 Task: Create a rule from the Agile list, Priority changed -> Complete task in the project AgileExpert if Priority Cleared then Complete Task
Action: Mouse moved to (43, 379)
Screenshot: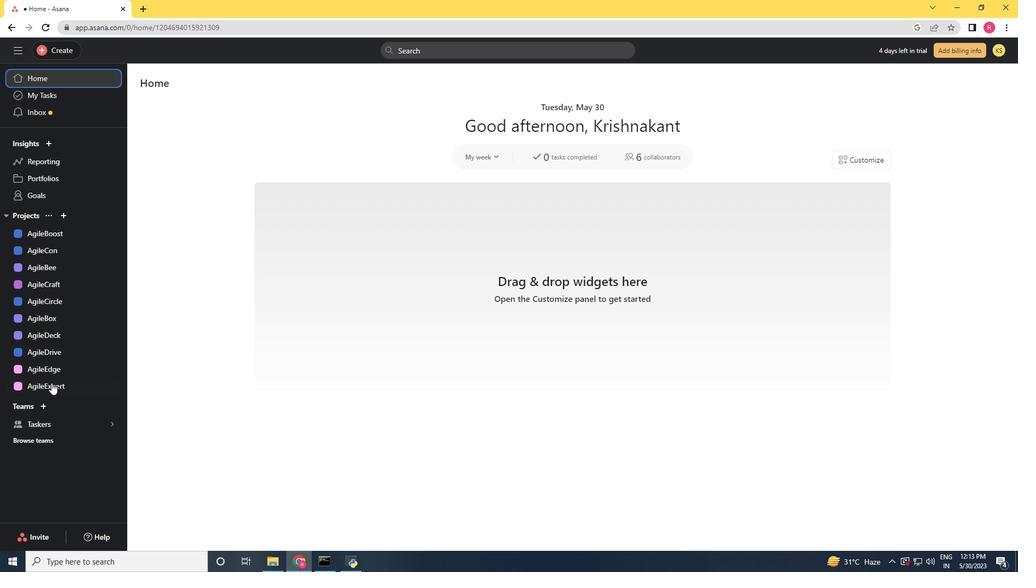 
Action: Mouse pressed left at (43, 379)
Screenshot: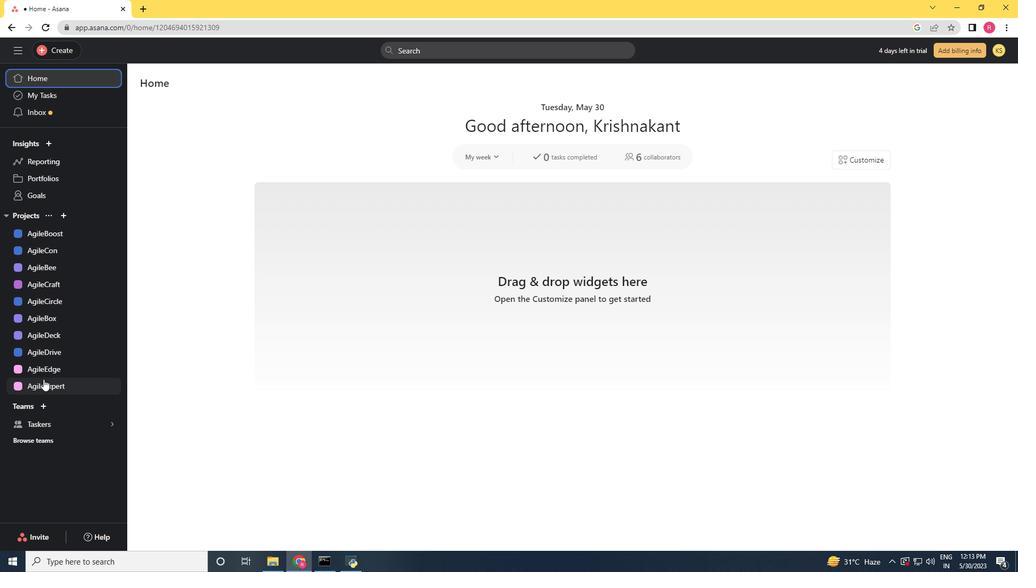
Action: Mouse moved to (974, 90)
Screenshot: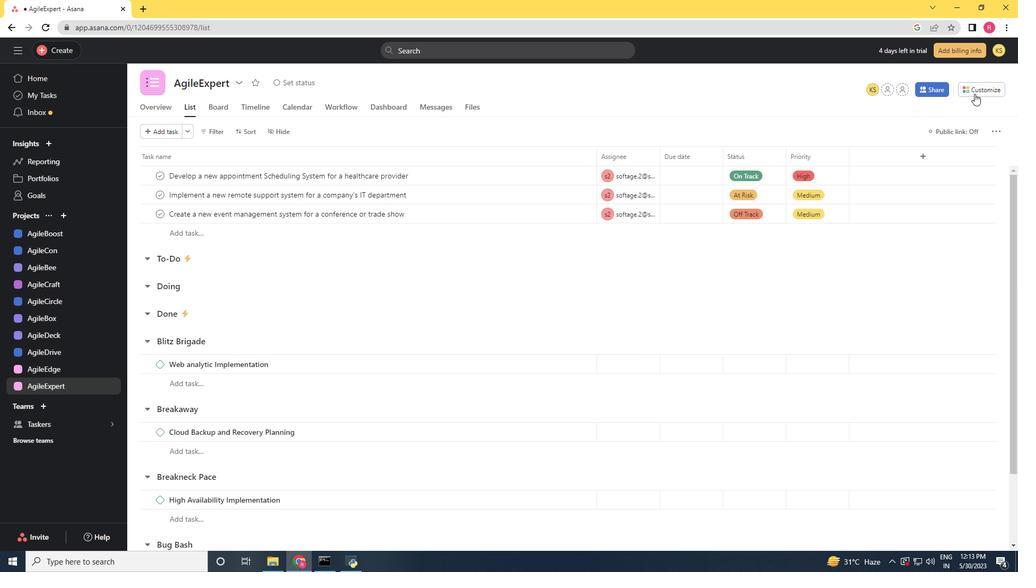 
Action: Mouse pressed left at (974, 90)
Screenshot: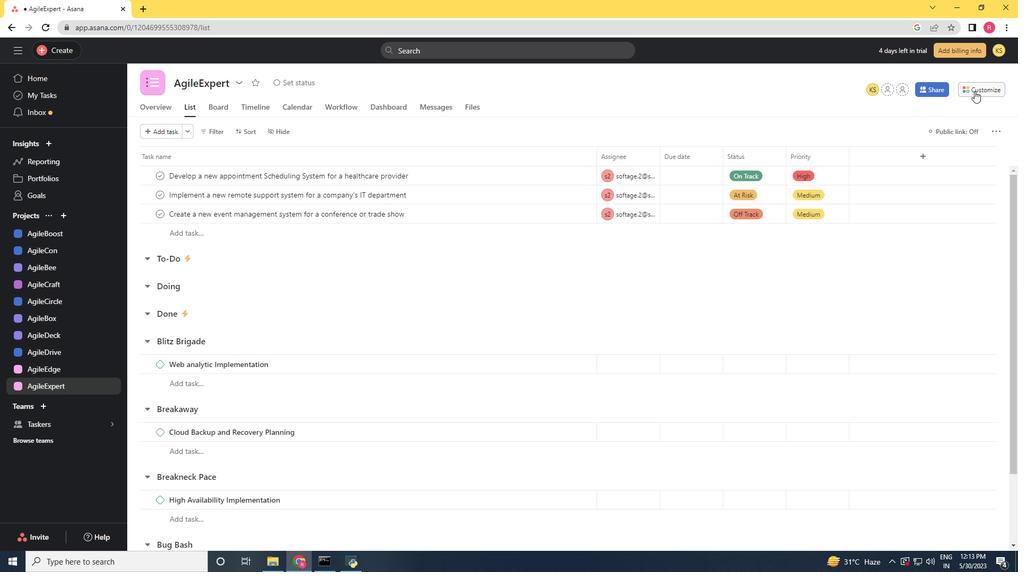 
Action: Mouse moved to (800, 221)
Screenshot: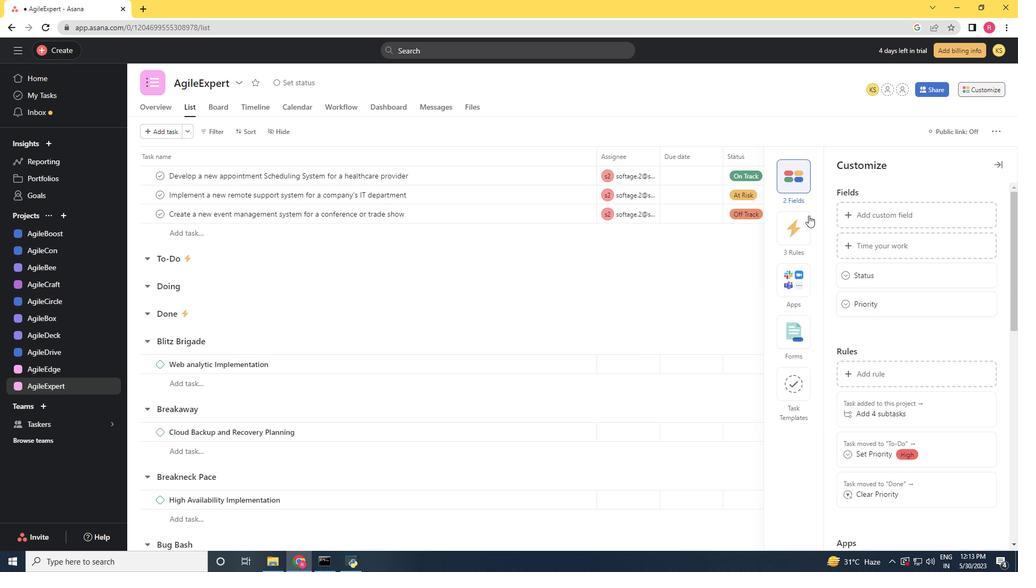 
Action: Mouse pressed left at (800, 221)
Screenshot: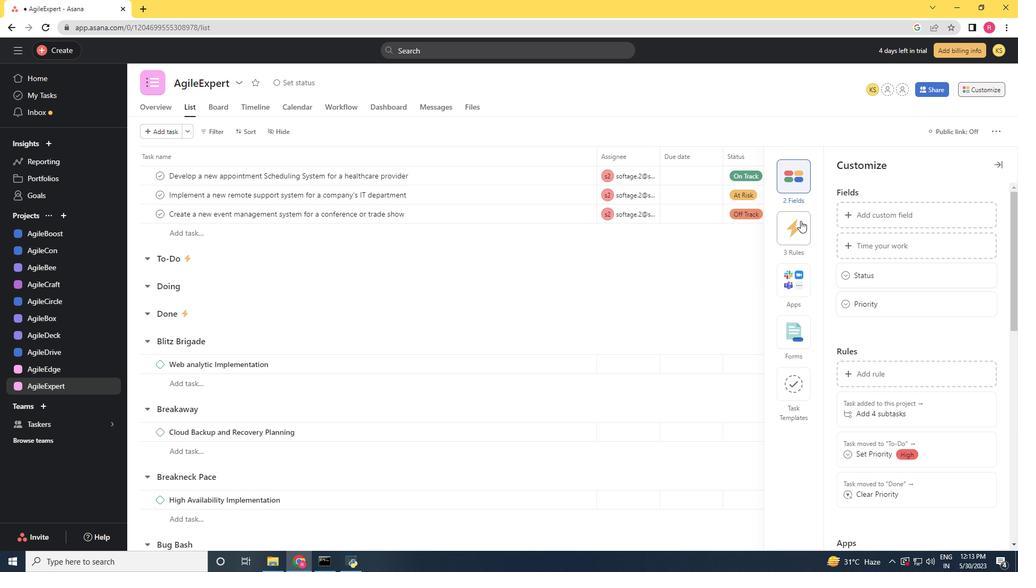 
Action: Mouse moved to (866, 218)
Screenshot: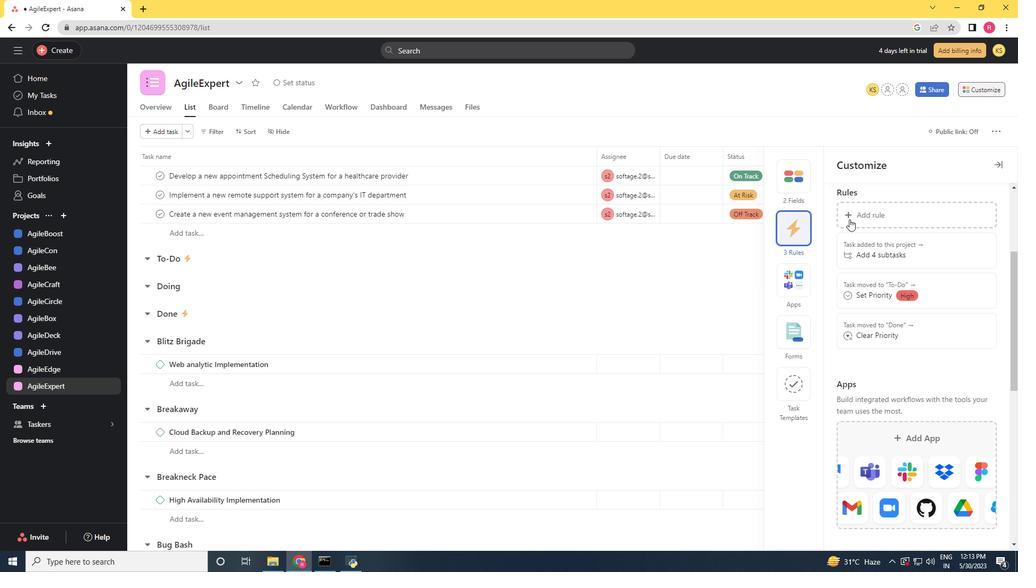 
Action: Mouse pressed left at (866, 218)
Screenshot: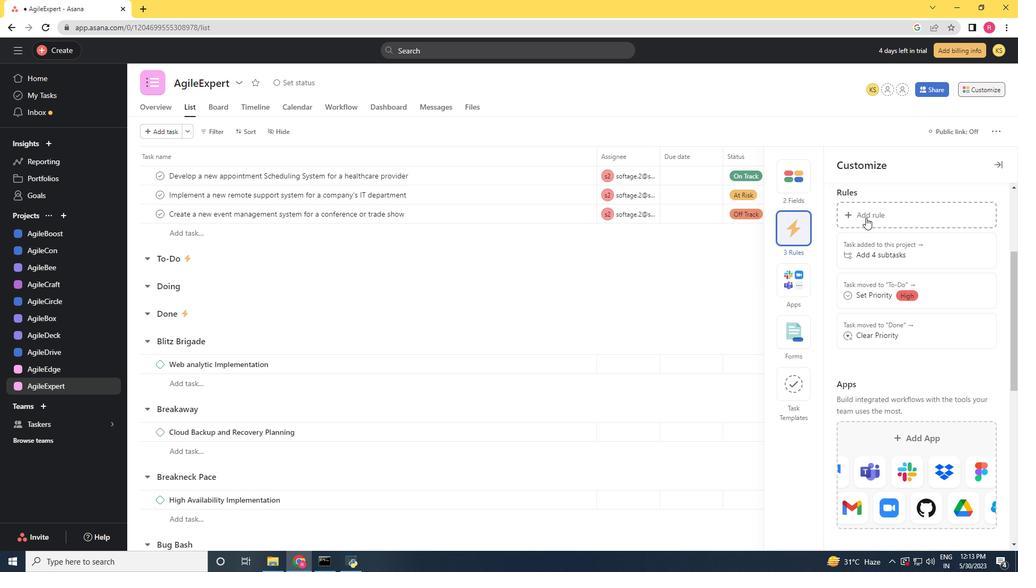 
Action: Mouse moved to (208, 163)
Screenshot: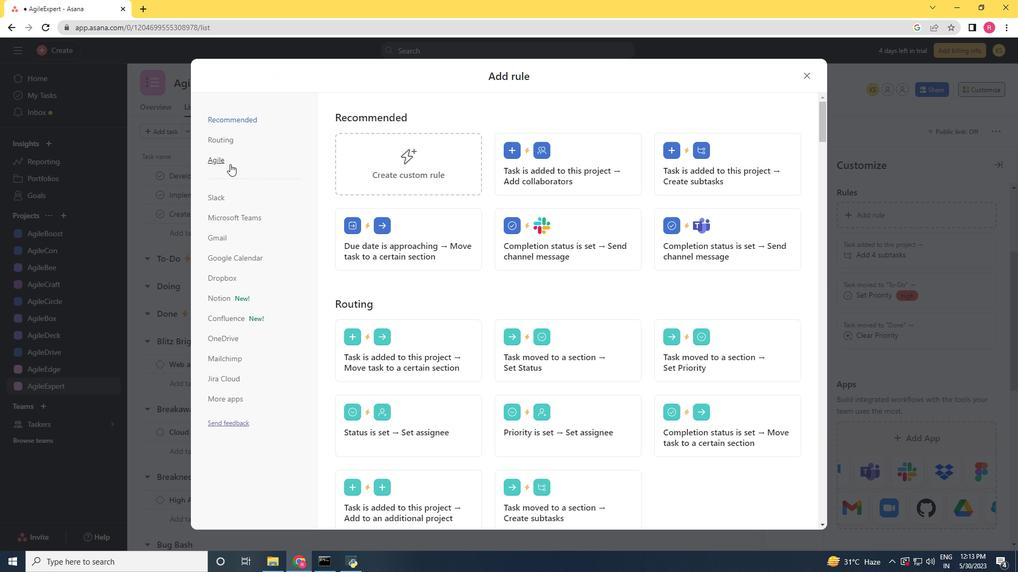 
Action: Mouse pressed left at (208, 163)
Screenshot: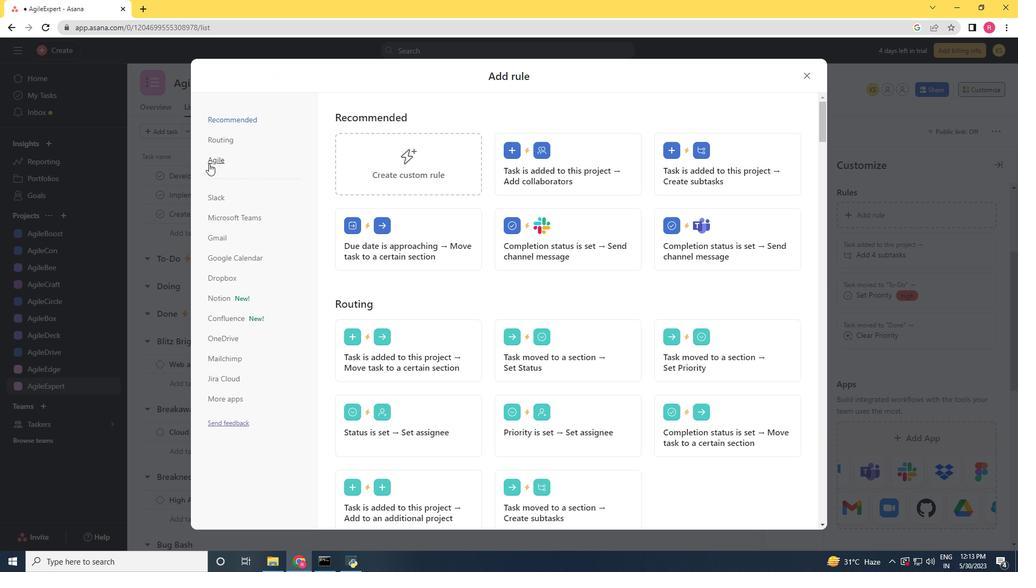 
Action: Mouse moved to (602, 176)
Screenshot: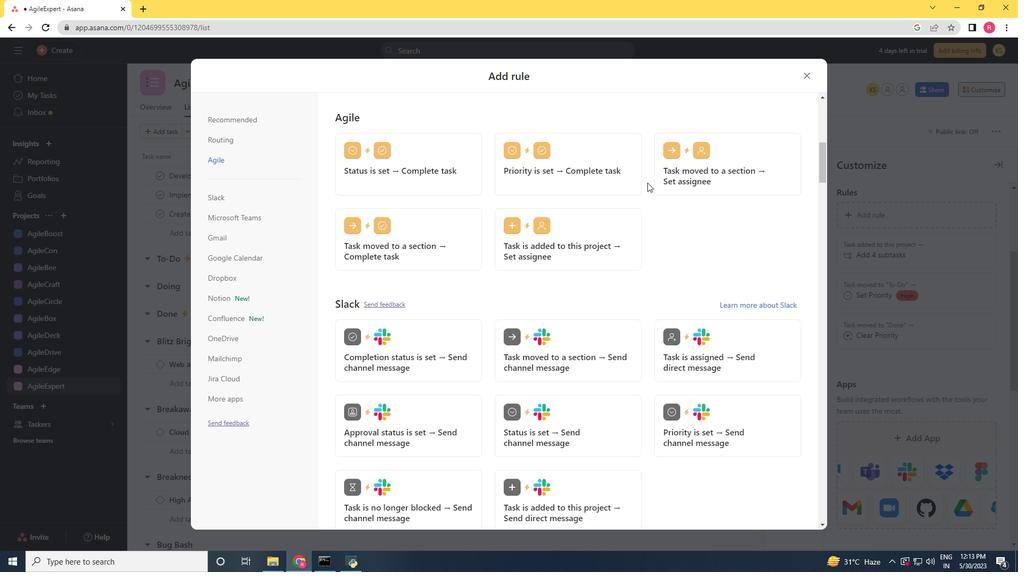 
Action: Mouse pressed left at (602, 176)
Screenshot: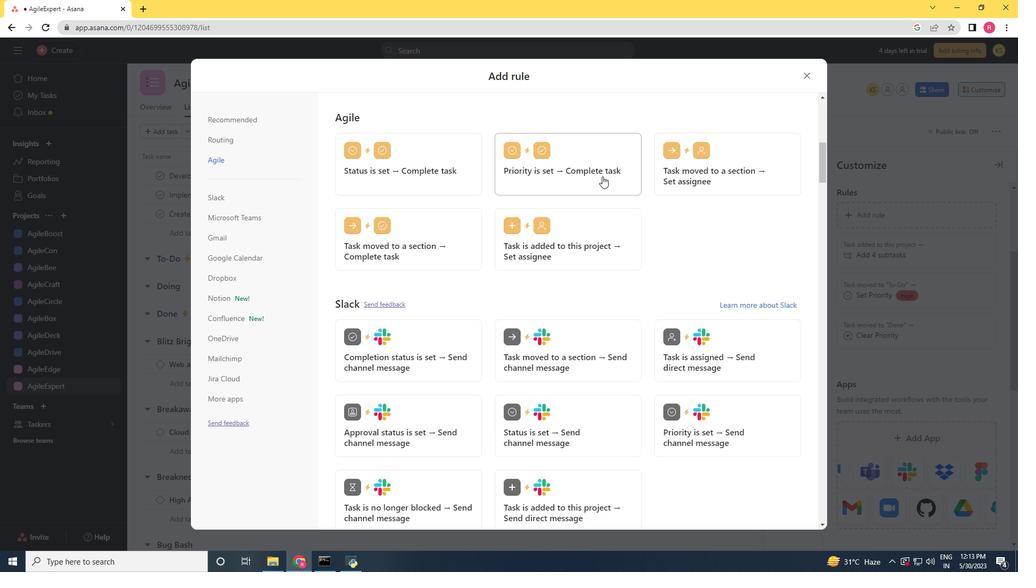 
Action: Mouse moved to (757, 188)
Screenshot: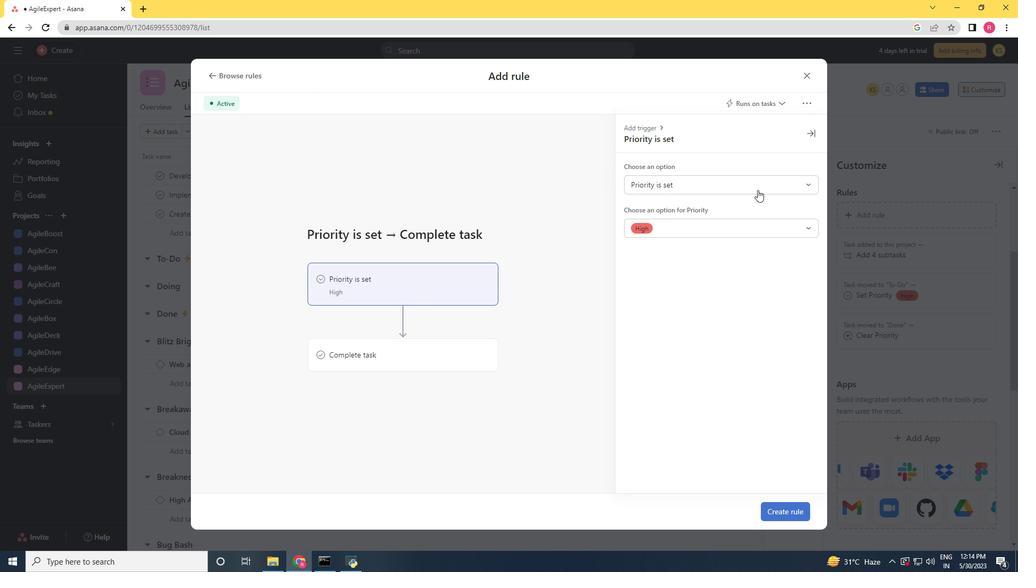 
Action: Mouse pressed left at (757, 188)
Screenshot: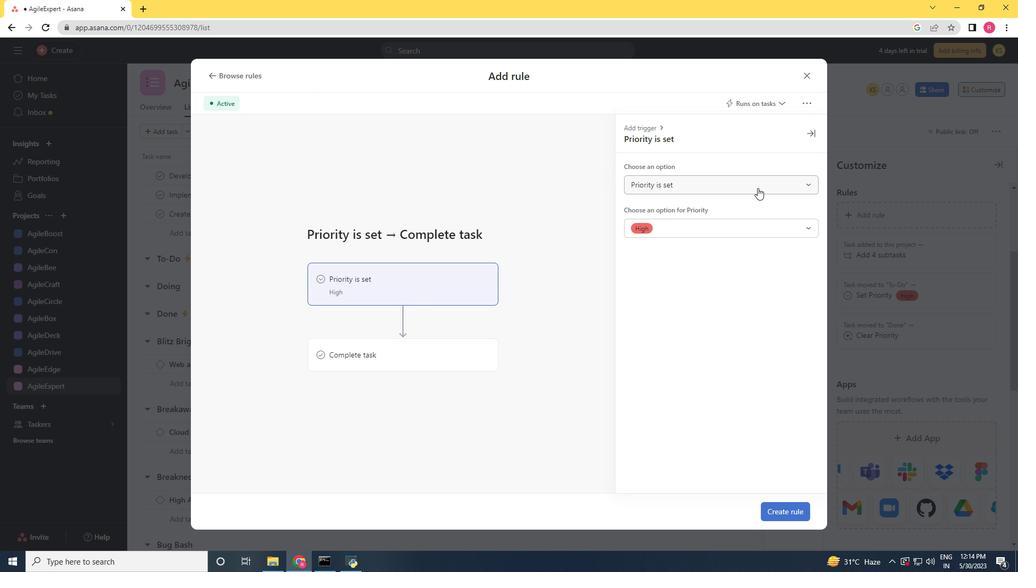 
Action: Mouse moved to (658, 228)
Screenshot: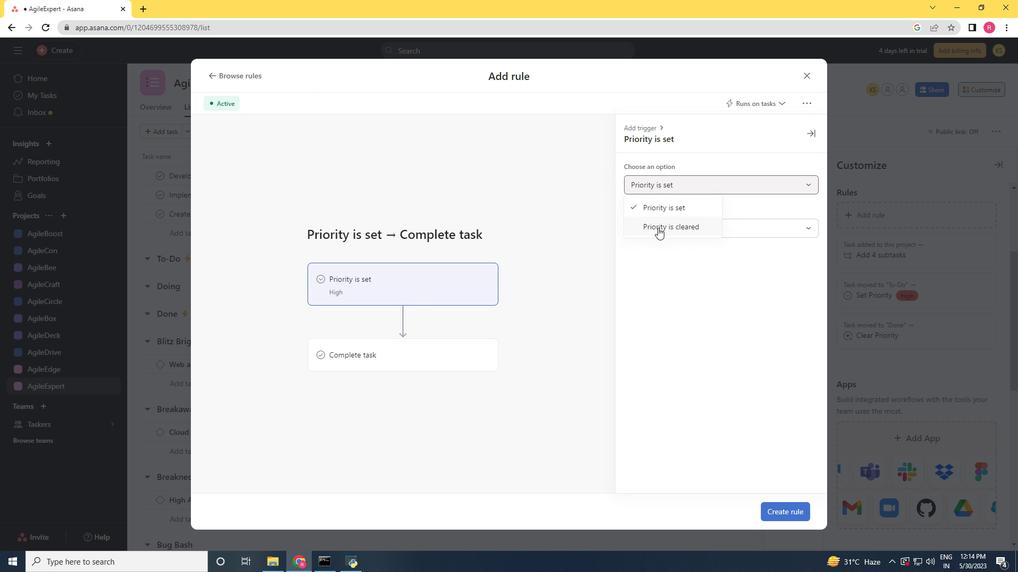 
Action: Mouse pressed left at (658, 228)
Screenshot: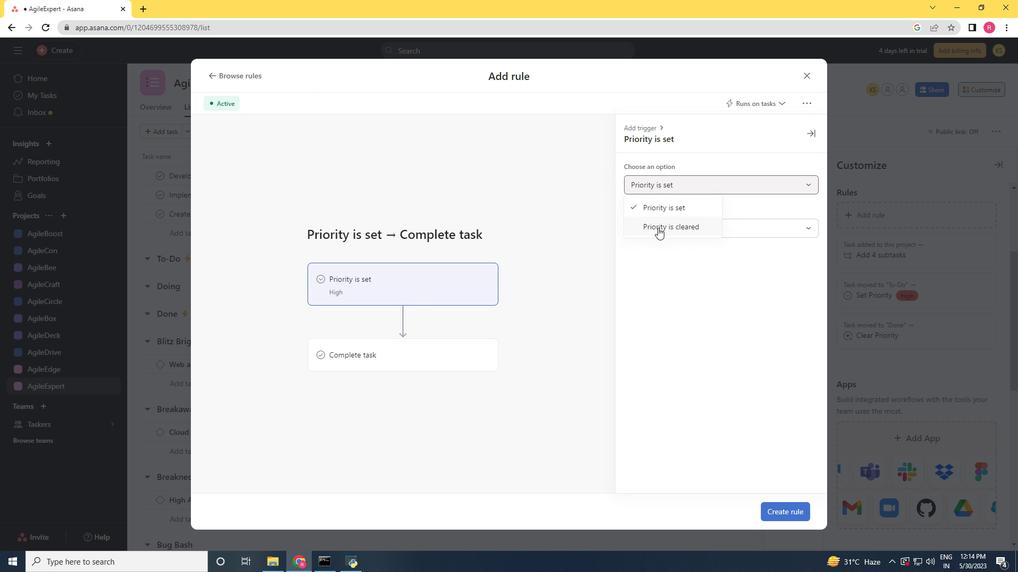 
Action: Mouse moved to (414, 351)
Screenshot: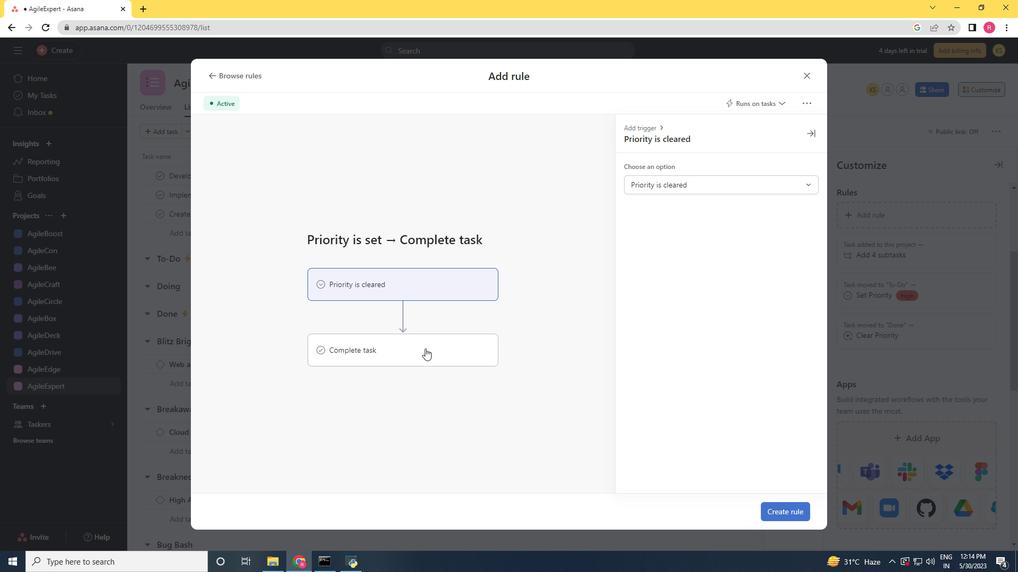 
Action: Mouse pressed left at (414, 351)
Screenshot: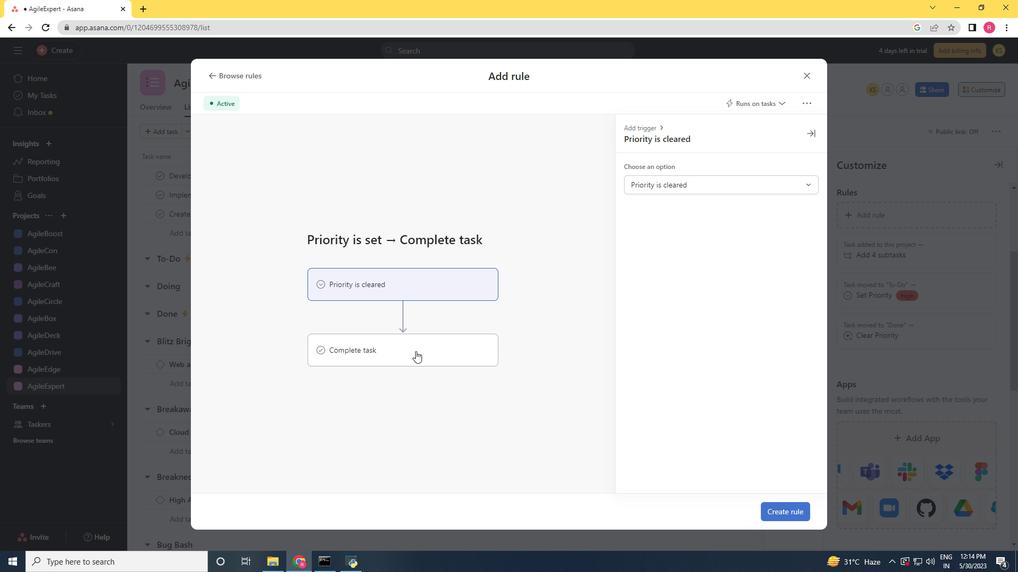 
Action: Mouse moved to (645, 192)
Screenshot: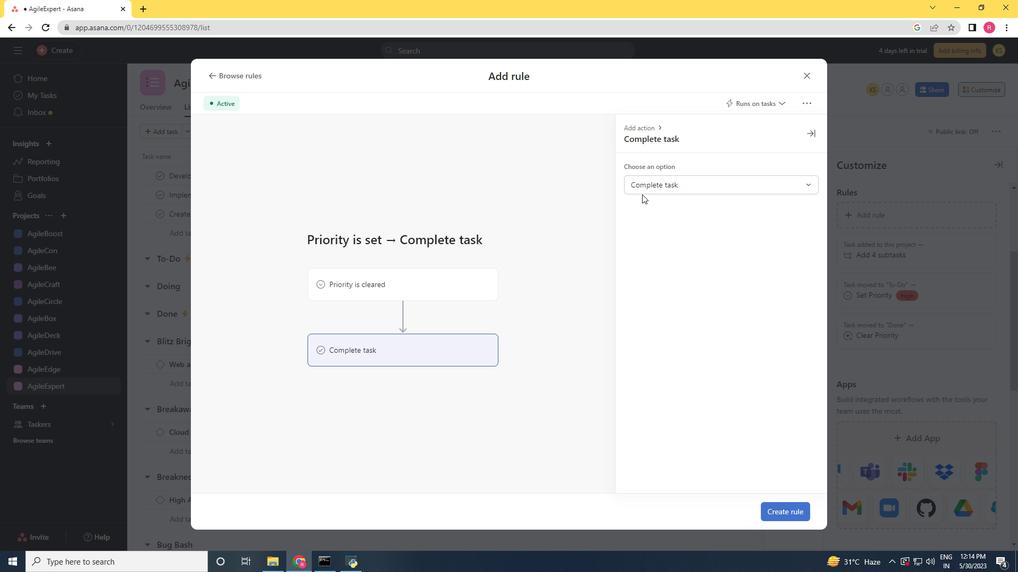 
Action: Mouse pressed left at (645, 192)
Screenshot: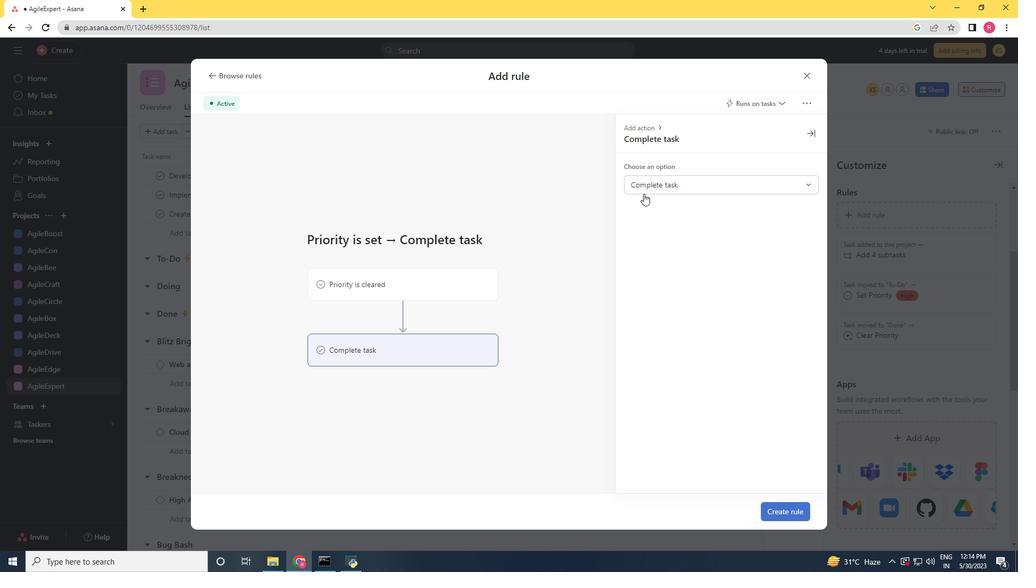 
Action: Mouse moved to (660, 208)
Screenshot: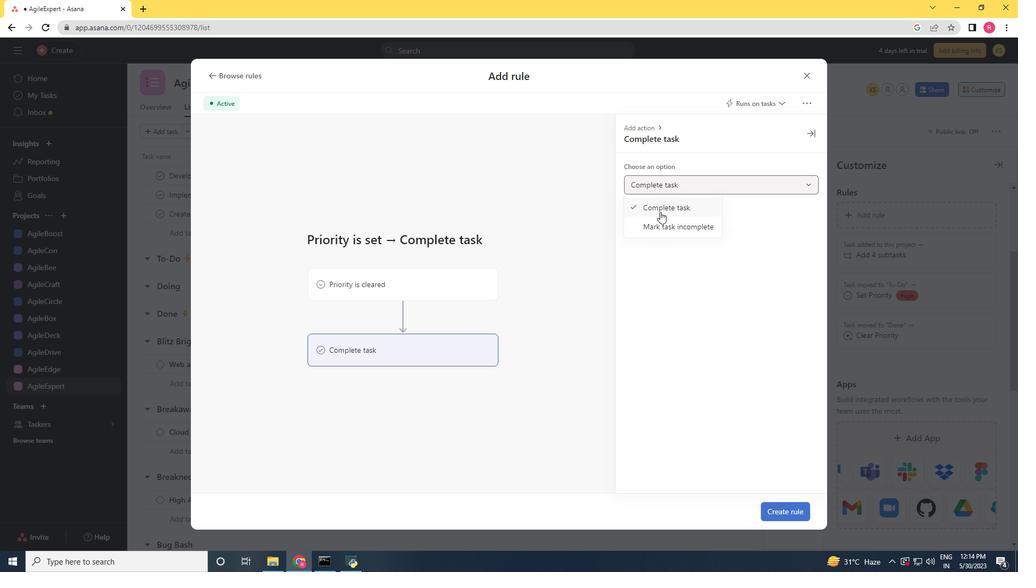 
Action: Mouse pressed left at (660, 208)
Screenshot: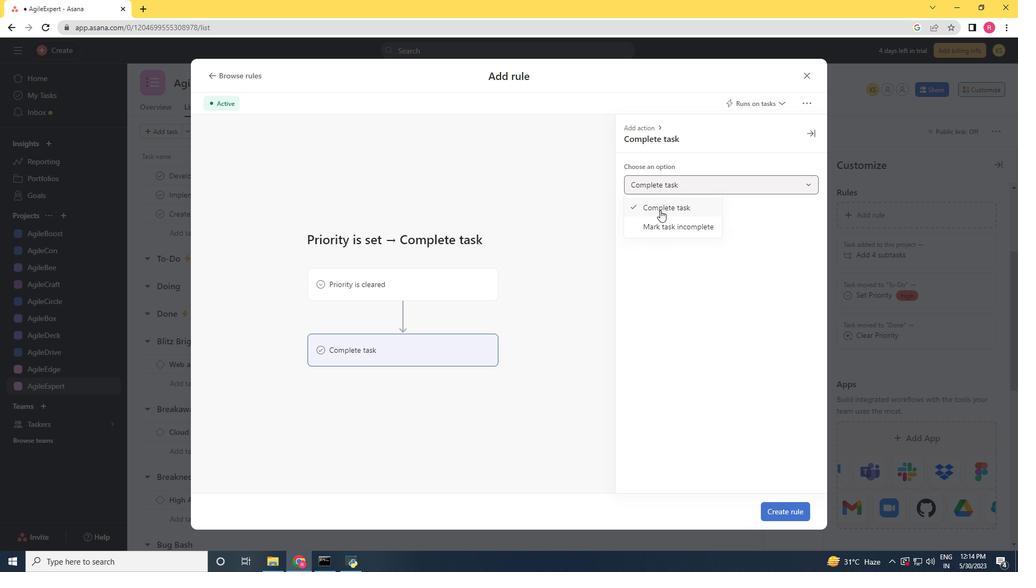
Action: Mouse moved to (782, 507)
Screenshot: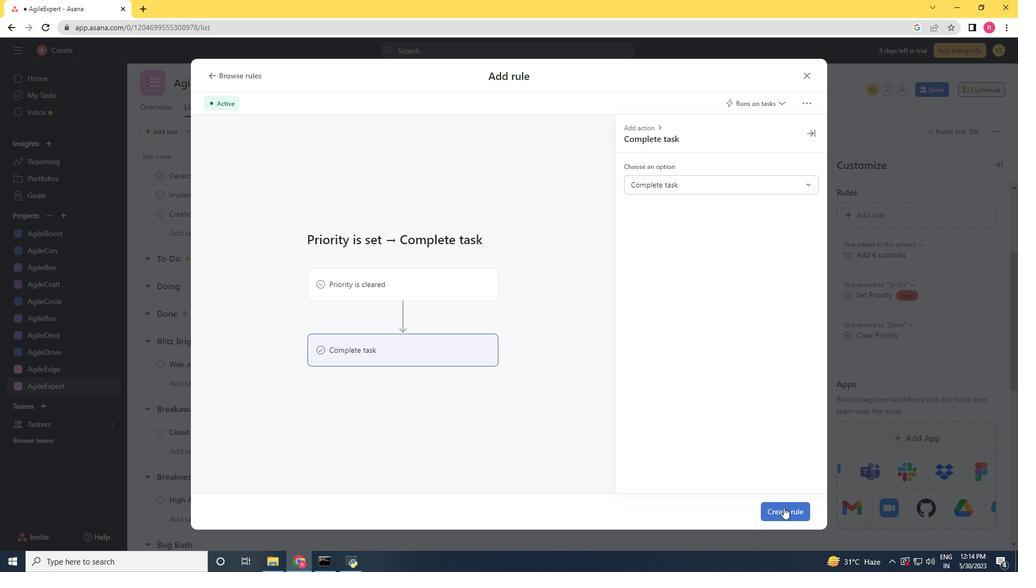 
Action: Mouse pressed left at (782, 507)
Screenshot: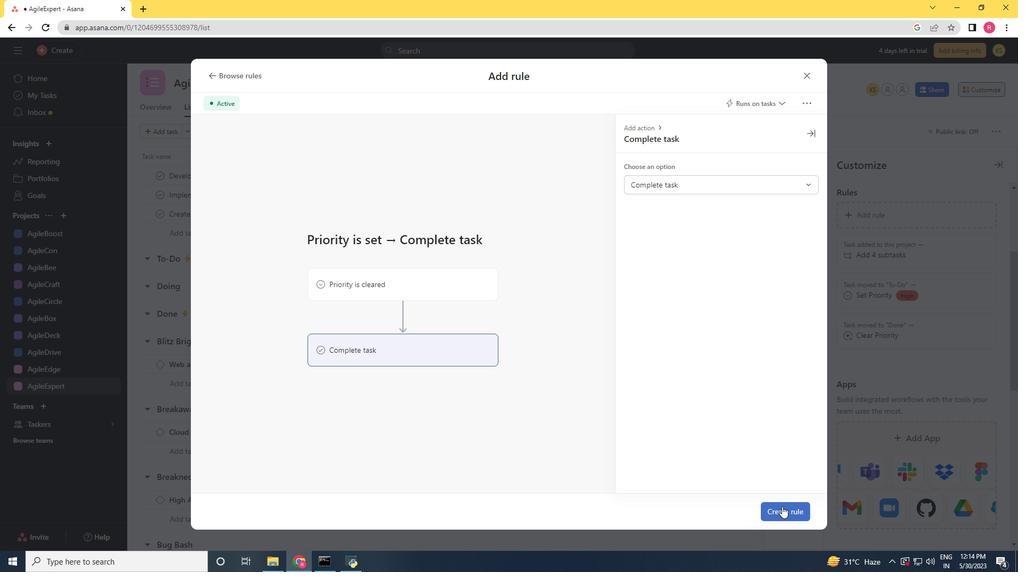 
